 Task: Add the task  Create a new online platform for online language translation services to the section Fast Break in the project AtlasLine and add a Due Date to the respective task as 2023/12/02
Action: Mouse moved to (625, 466)
Screenshot: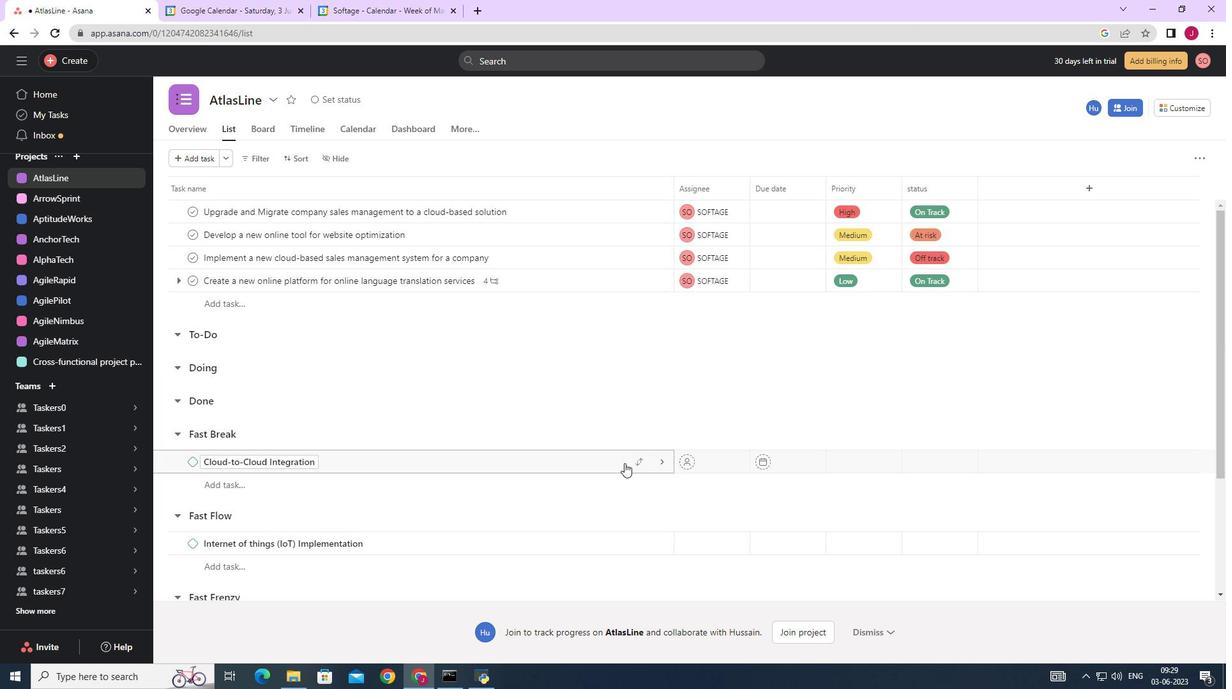 
Action: Mouse scrolled (625, 465) with delta (0, 0)
Screenshot: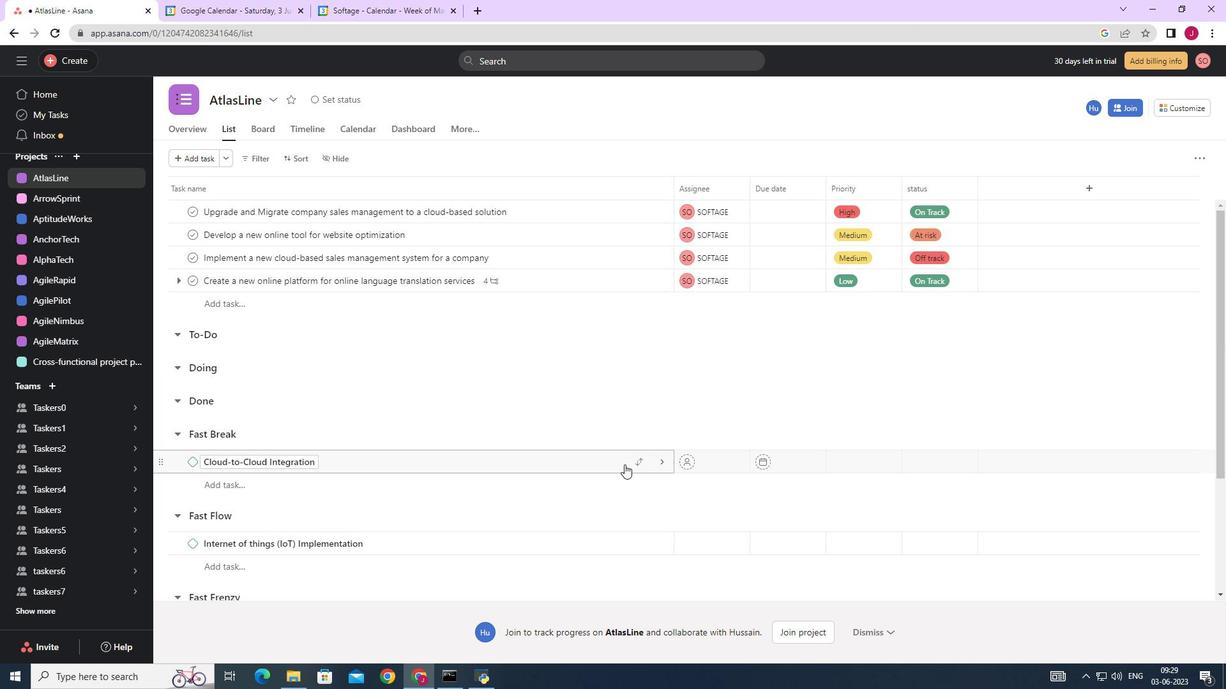 
Action: Mouse scrolled (625, 465) with delta (0, 0)
Screenshot: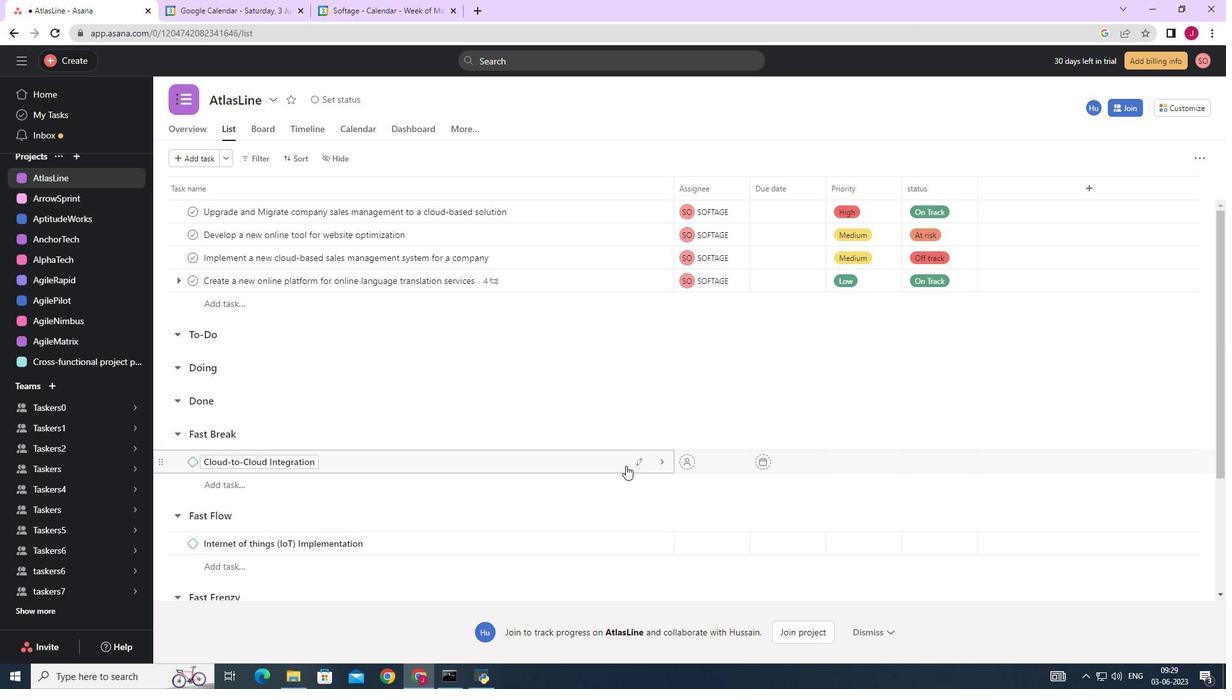 
Action: Mouse moved to (623, 467)
Screenshot: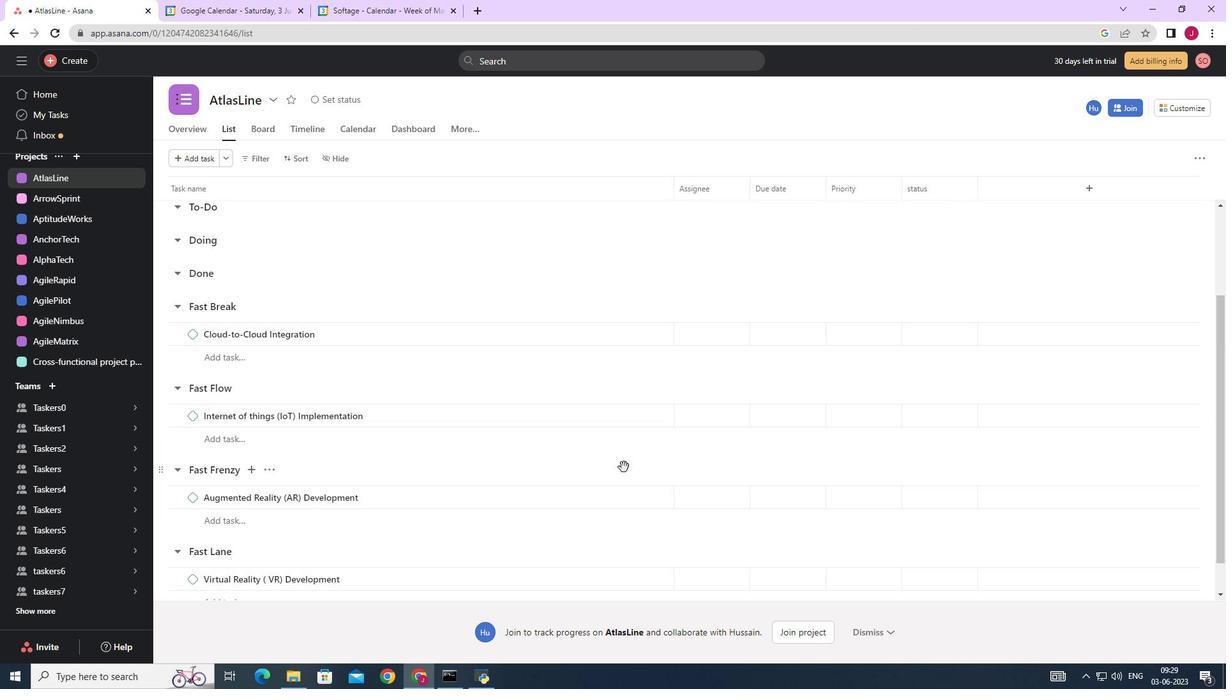 
Action: Mouse scrolled (623, 468) with delta (0, 0)
Screenshot: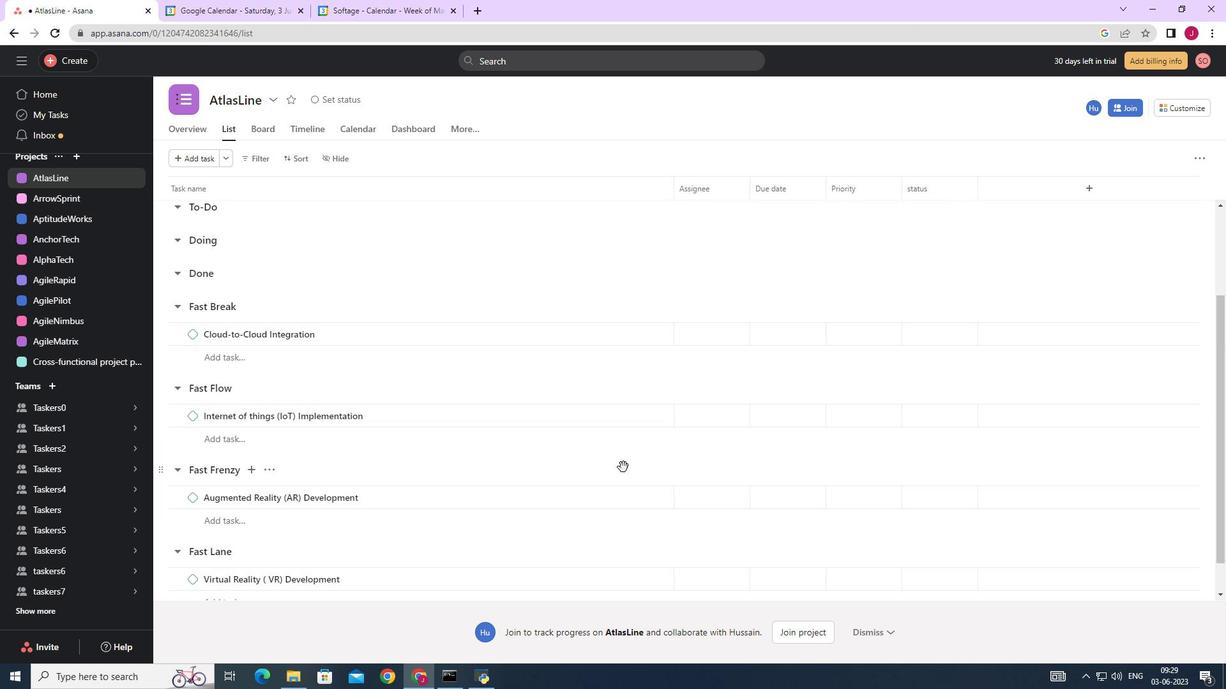 
Action: Mouse scrolled (623, 468) with delta (0, 0)
Screenshot: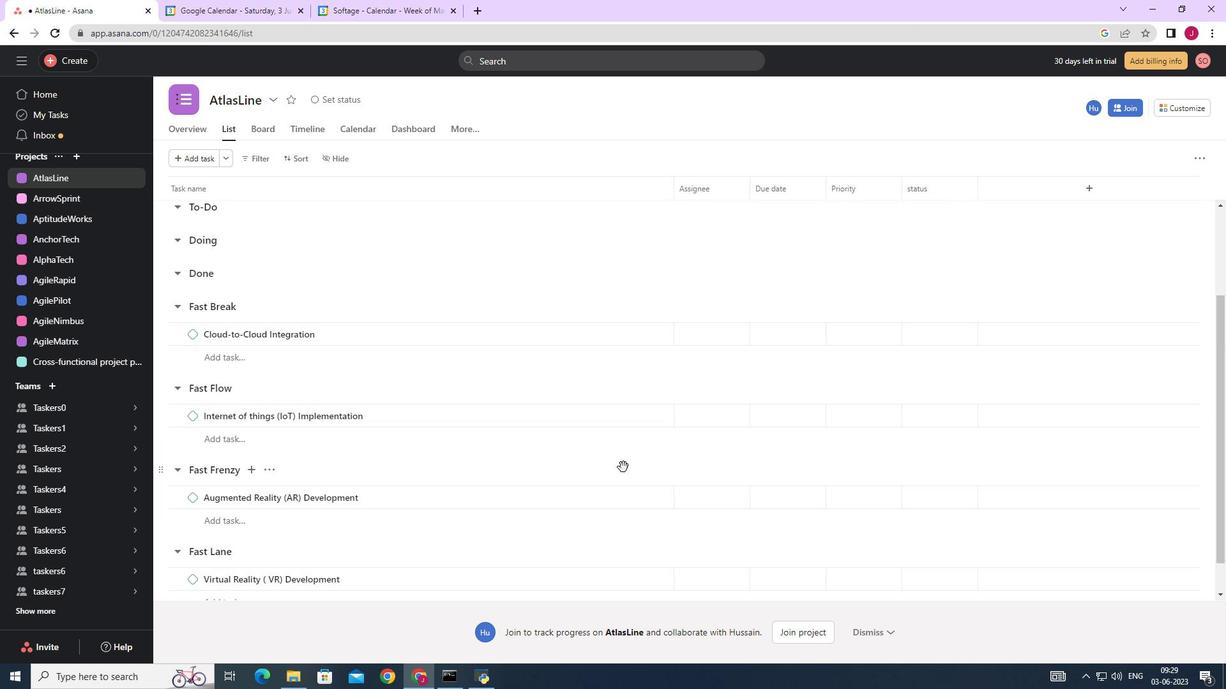 
Action: Mouse scrolled (623, 468) with delta (0, 0)
Screenshot: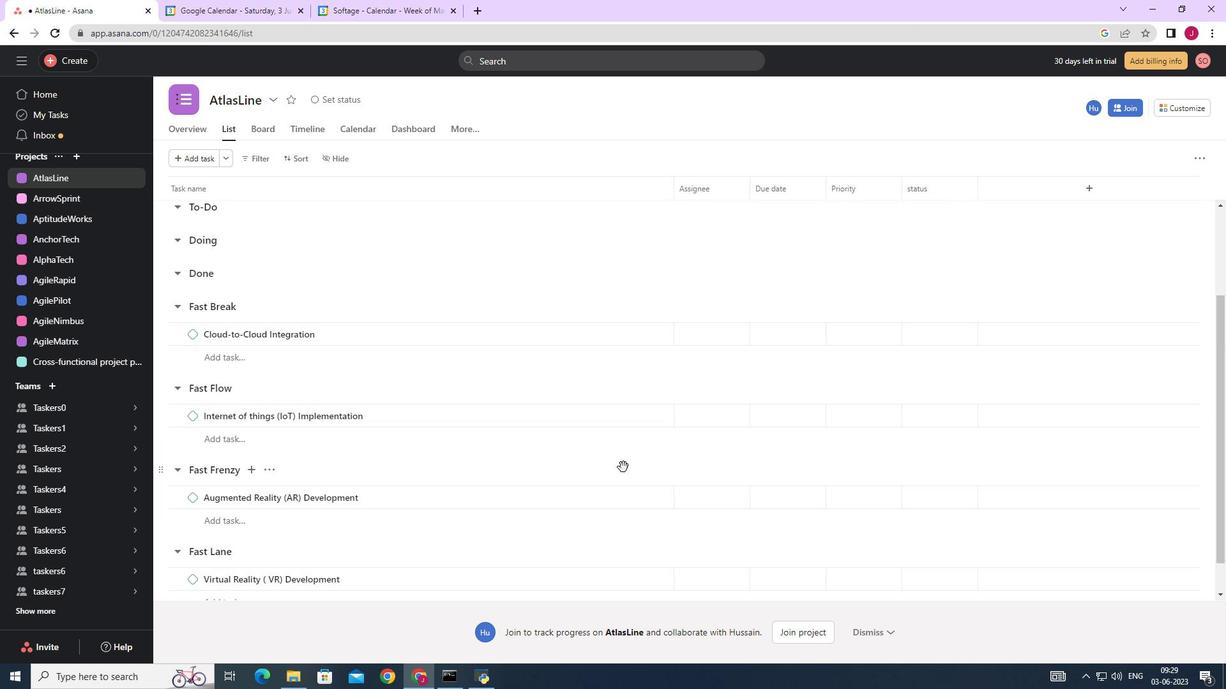 
Action: Mouse scrolled (623, 468) with delta (0, 0)
Screenshot: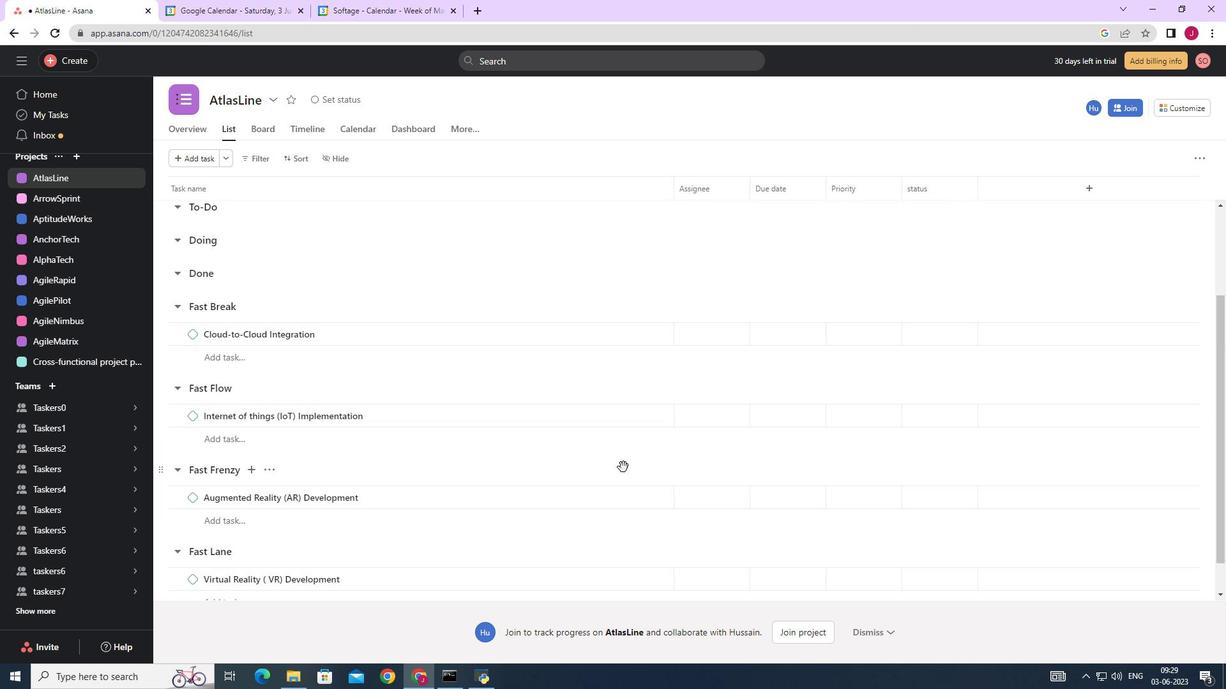 
Action: Mouse moved to (636, 282)
Screenshot: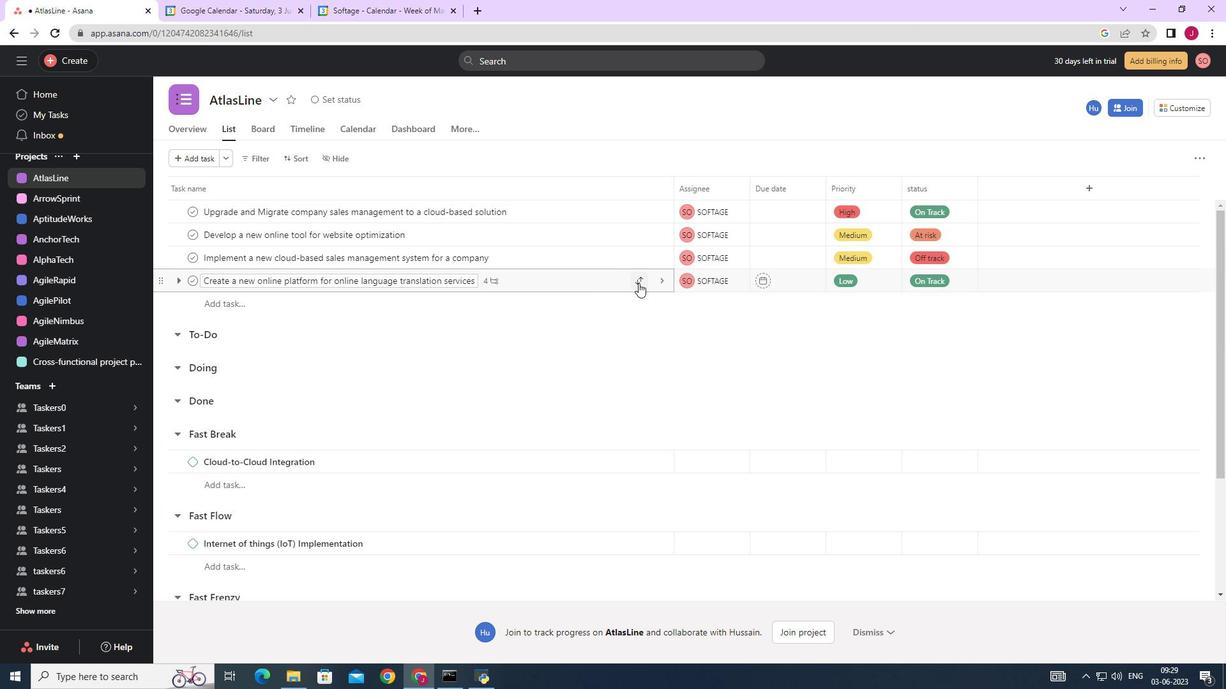 
Action: Mouse pressed left at (636, 282)
Screenshot: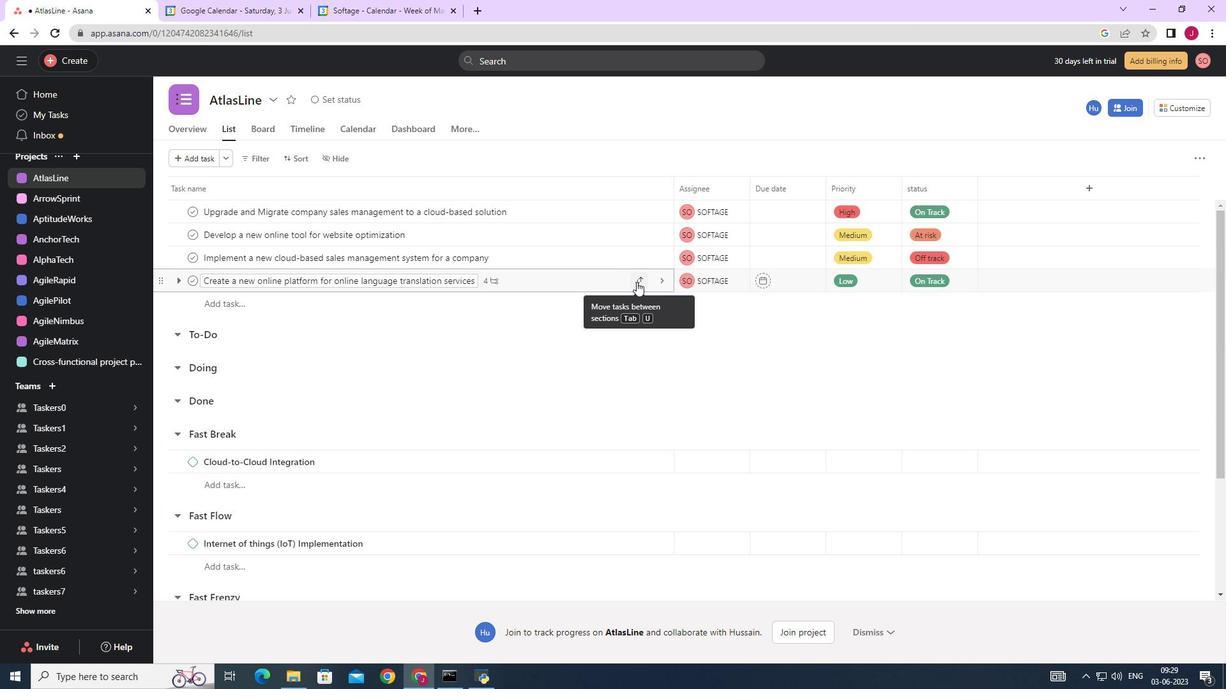 
Action: Mouse moved to (592, 424)
Screenshot: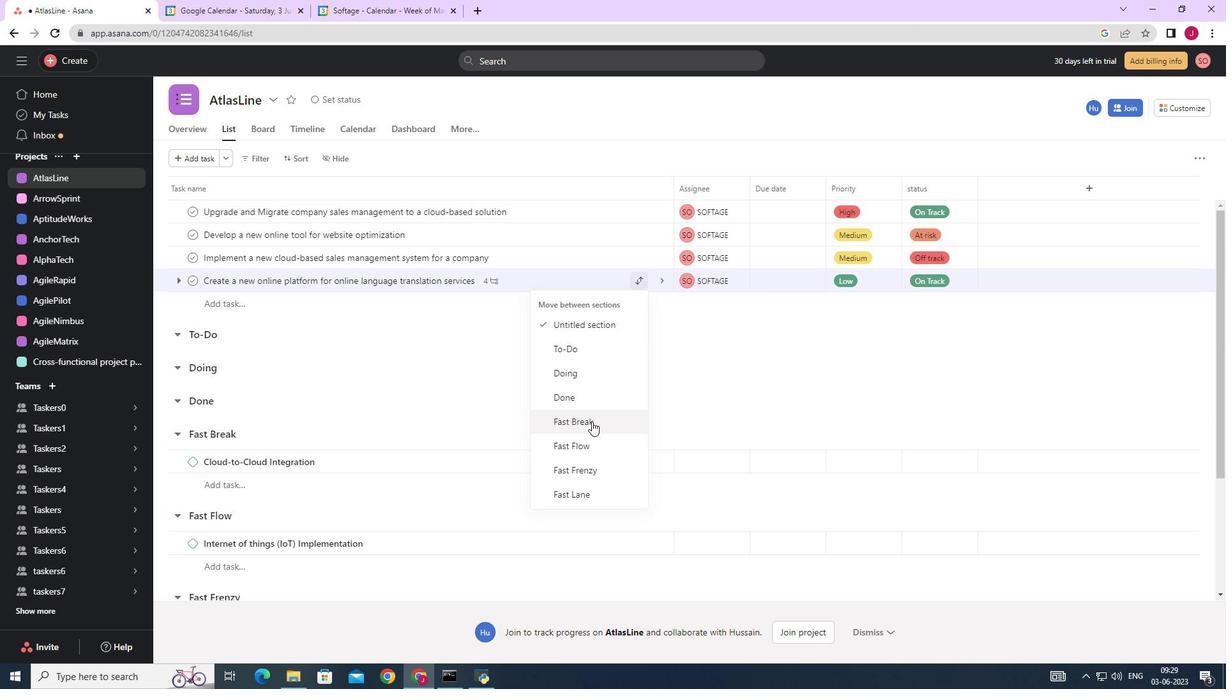 
Action: Mouse pressed left at (592, 424)
Screenshot: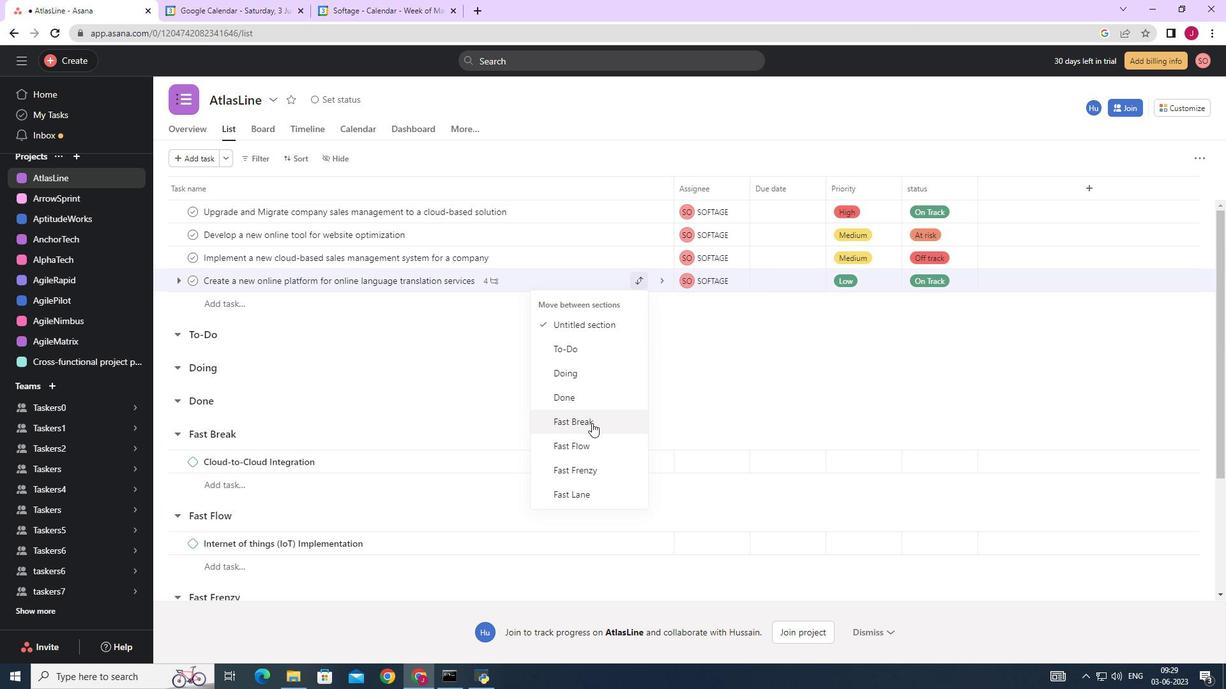 
Action: Mouse moved to (799, 459)
Screenshot: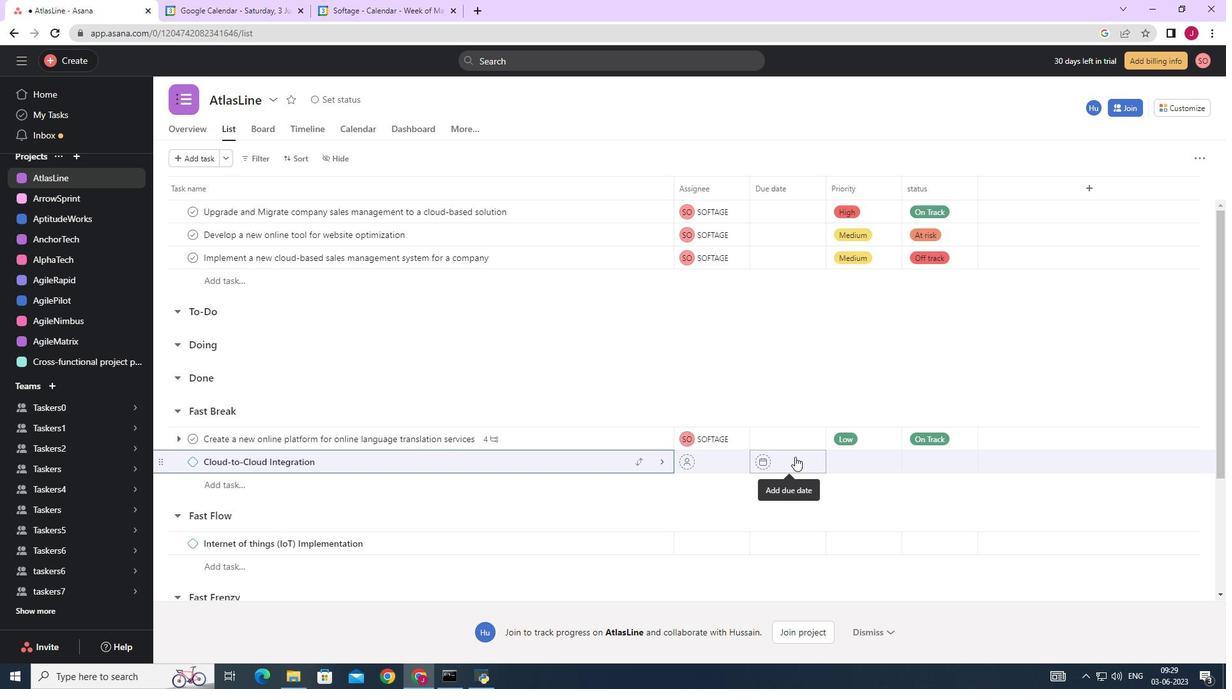 
Action: Mouse pressed left at (799, 459)
Screenshot: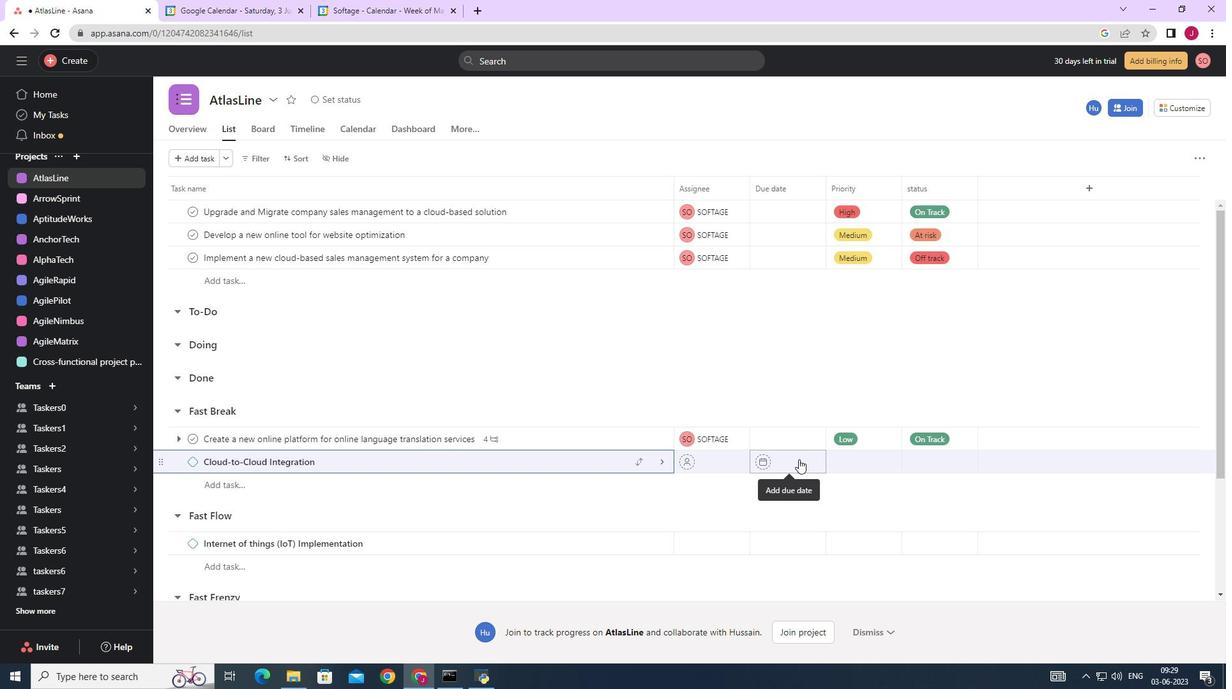 
Action: Mouse moved to (916, 258)
Screenshot: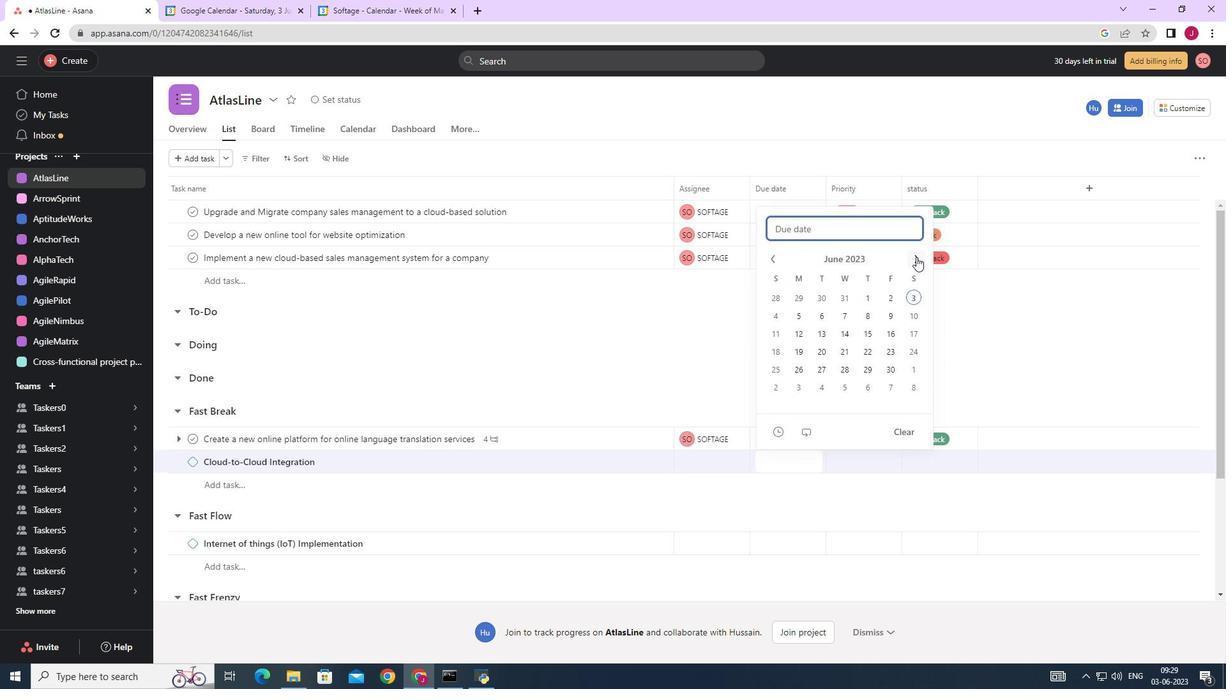
Action: Mouse pressed left at (916, 258)
Screenshot: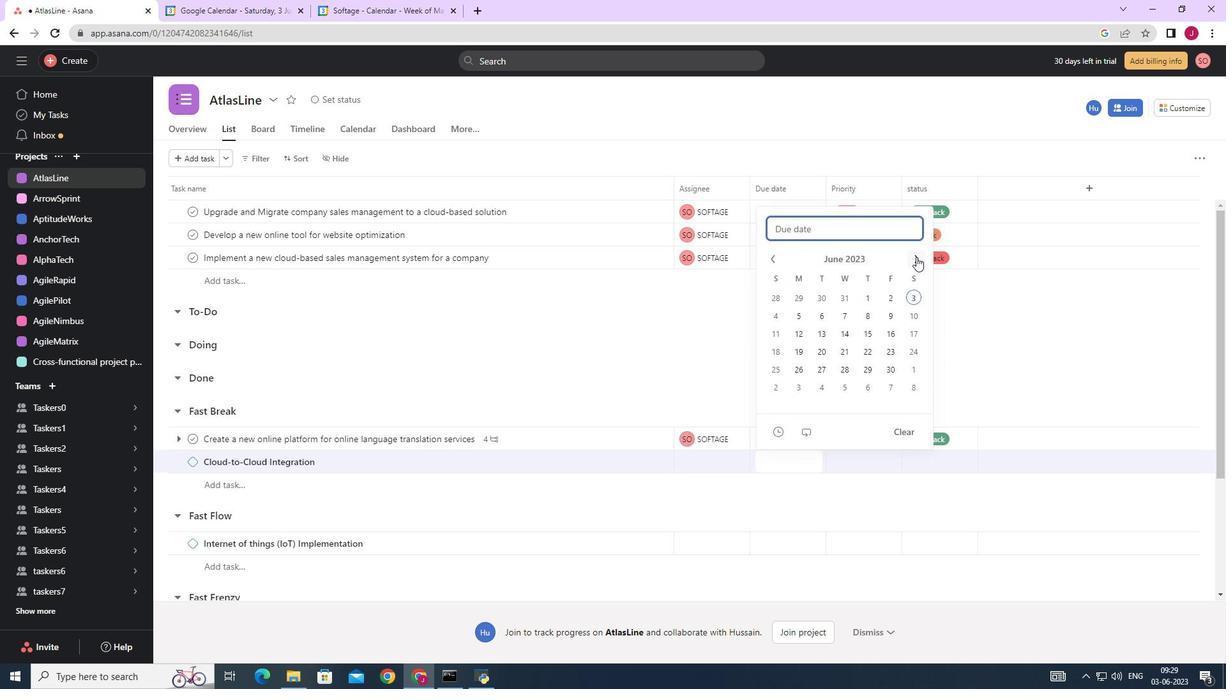 
Action: Mouse pressed left at (916, 258)
Screenshot: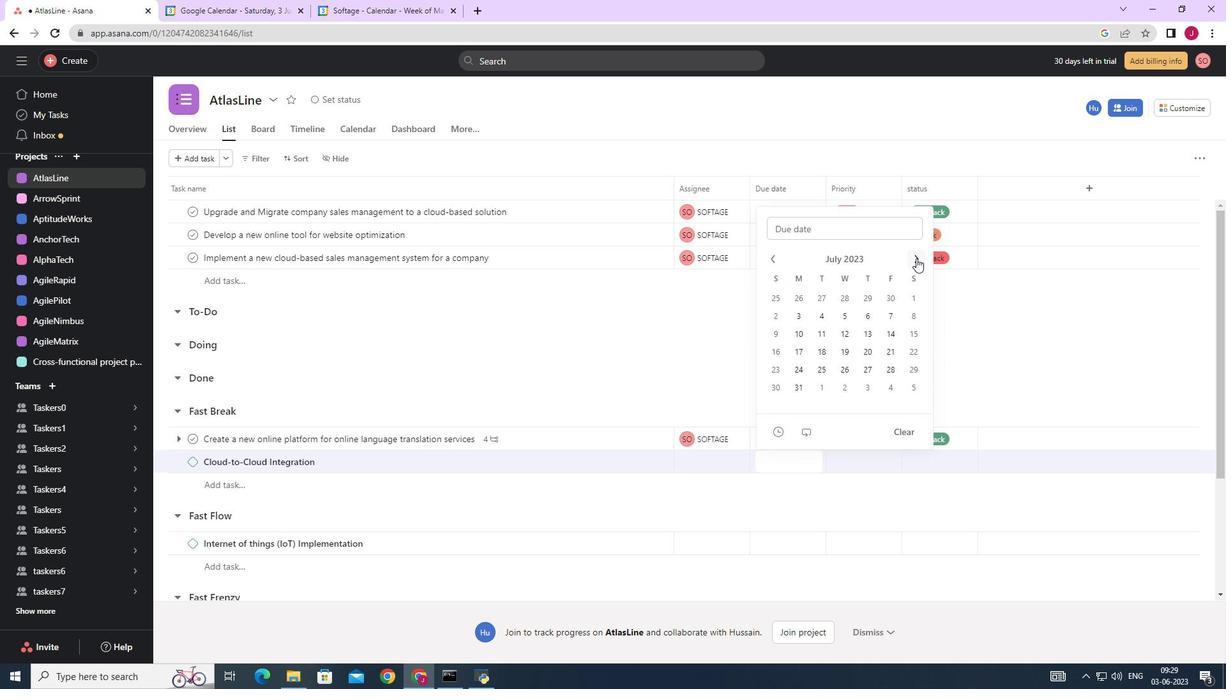 
Action: Mouse pressed left at (916, 258)
Screenshot: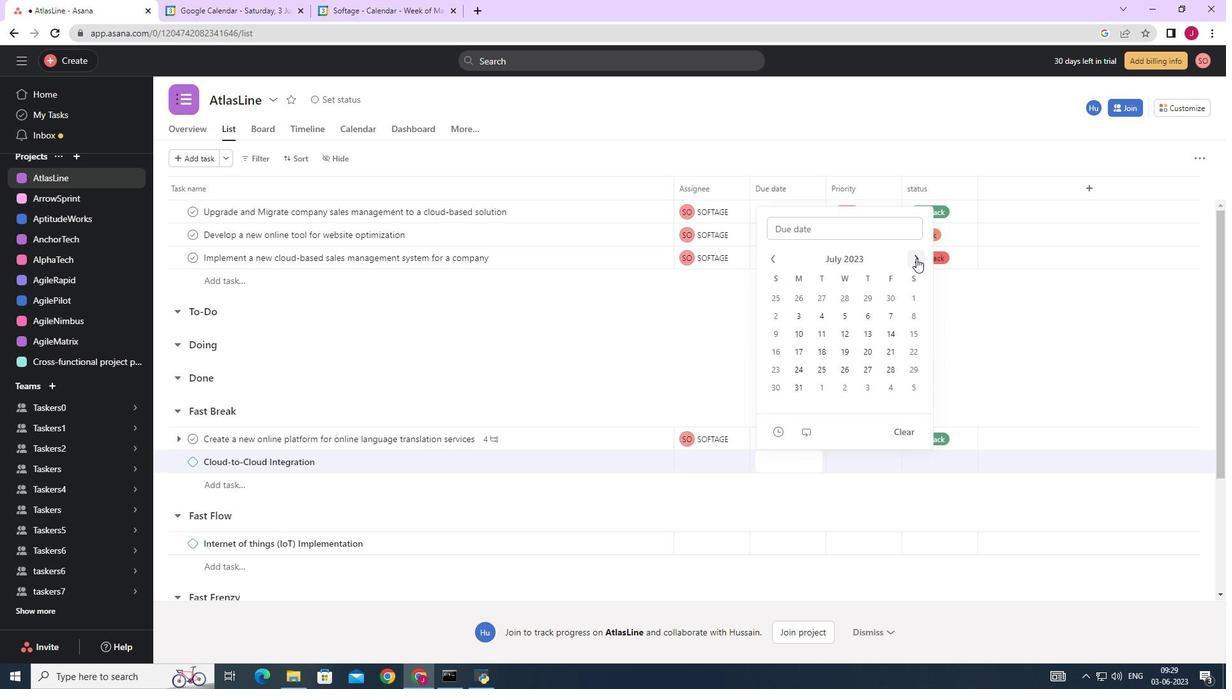 
Action: Mouse pressed left at (916, 258)
Screenshot: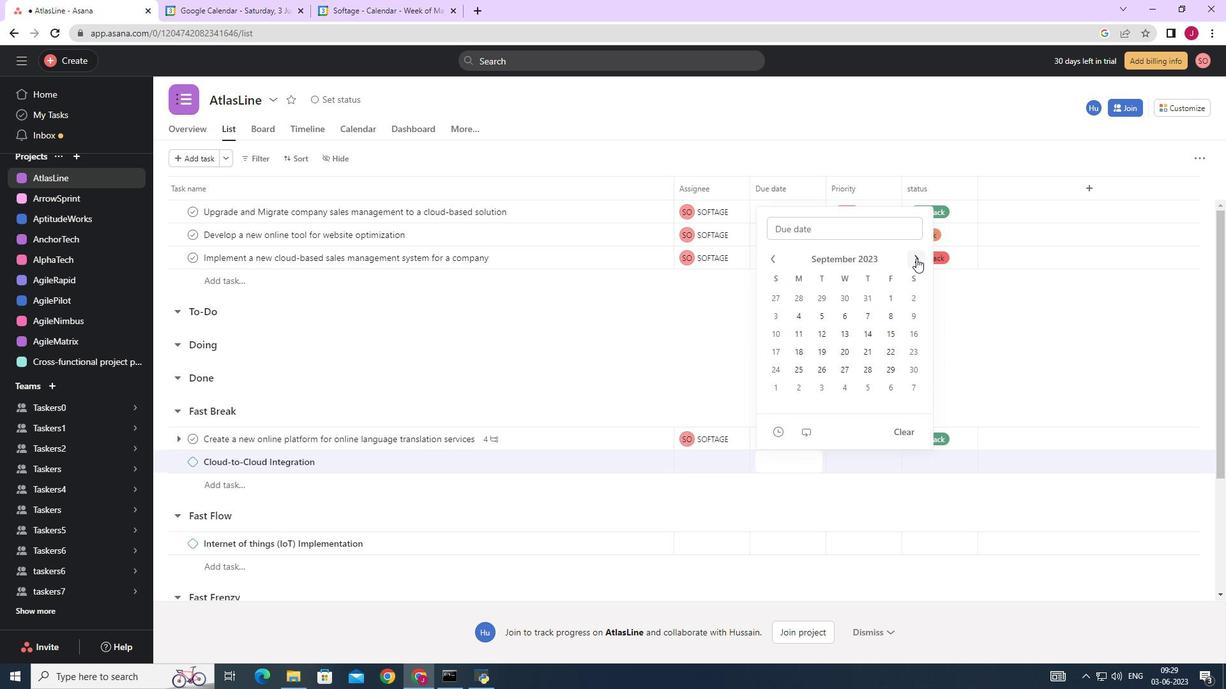 
Action: Mouse pressed left at (916, 258)
Screenshot: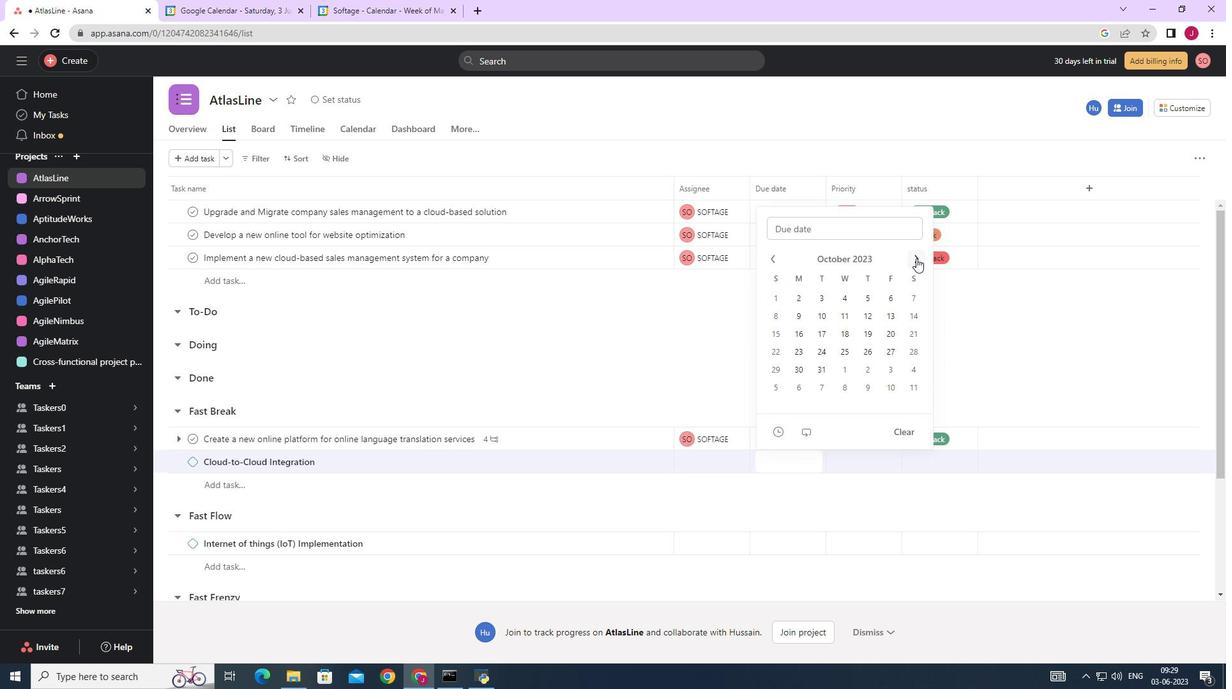
Action: Mouse pressed left at (916, 258)
Screenshot: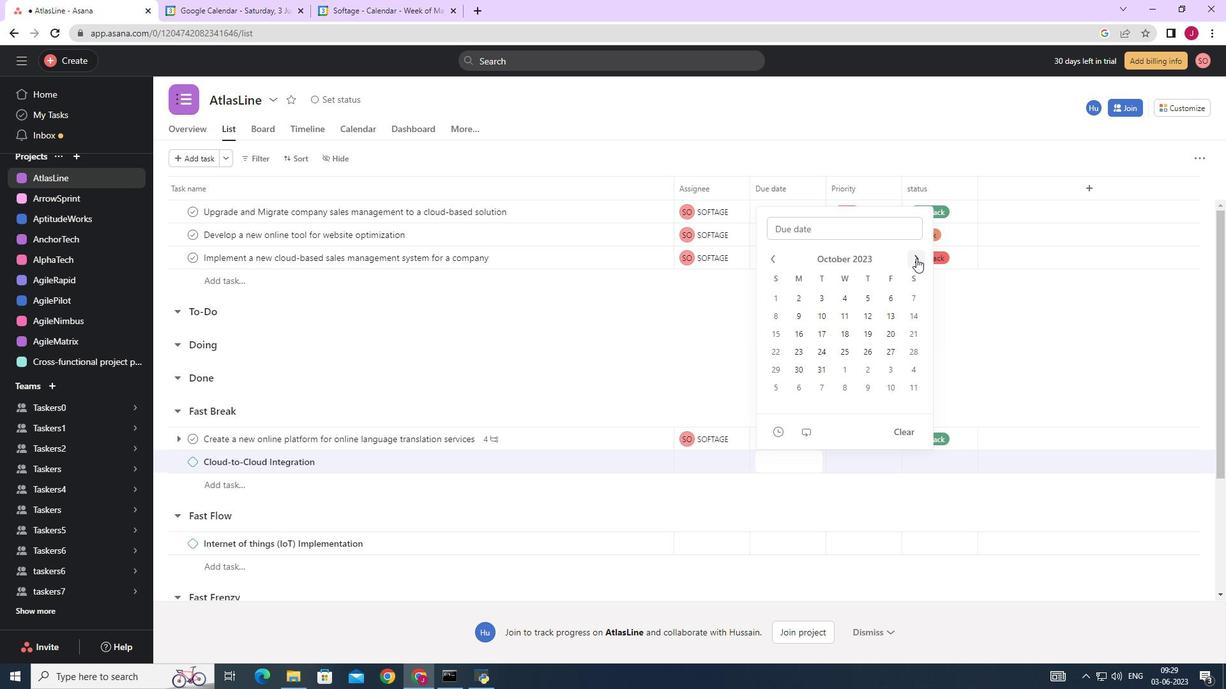 
Action: Mouse moved to (910, 297)
Screenshot: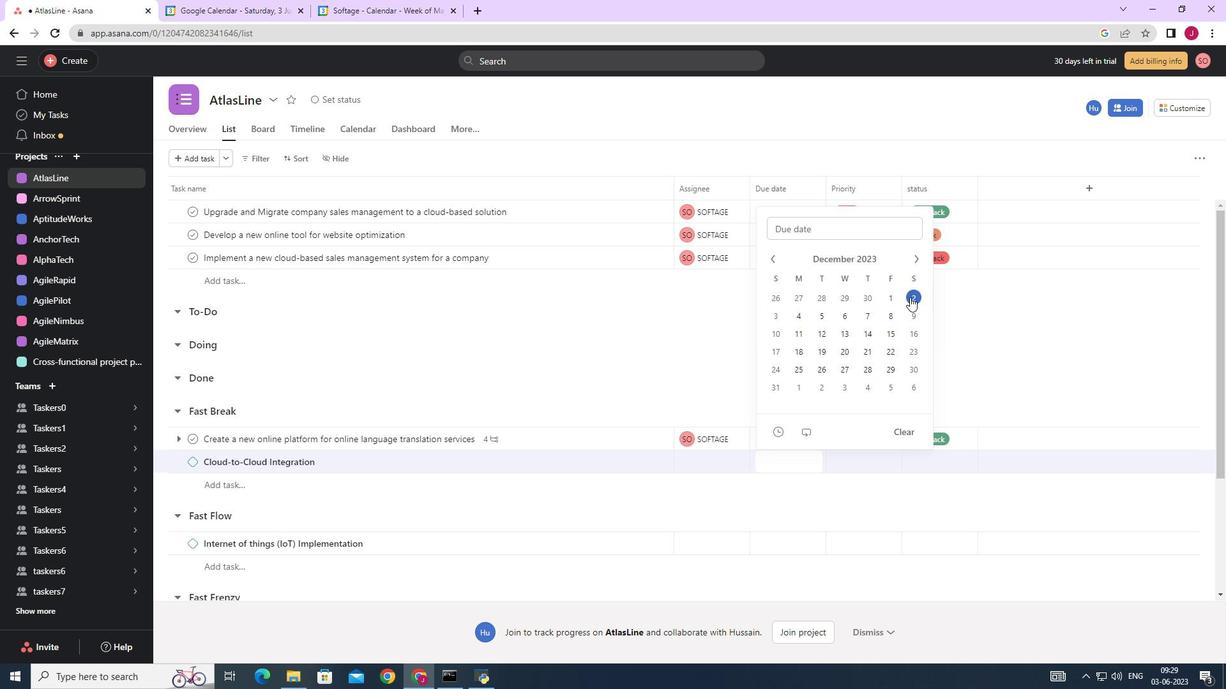 
Action: Mouse pressed left at (910, 297)
Screenshot: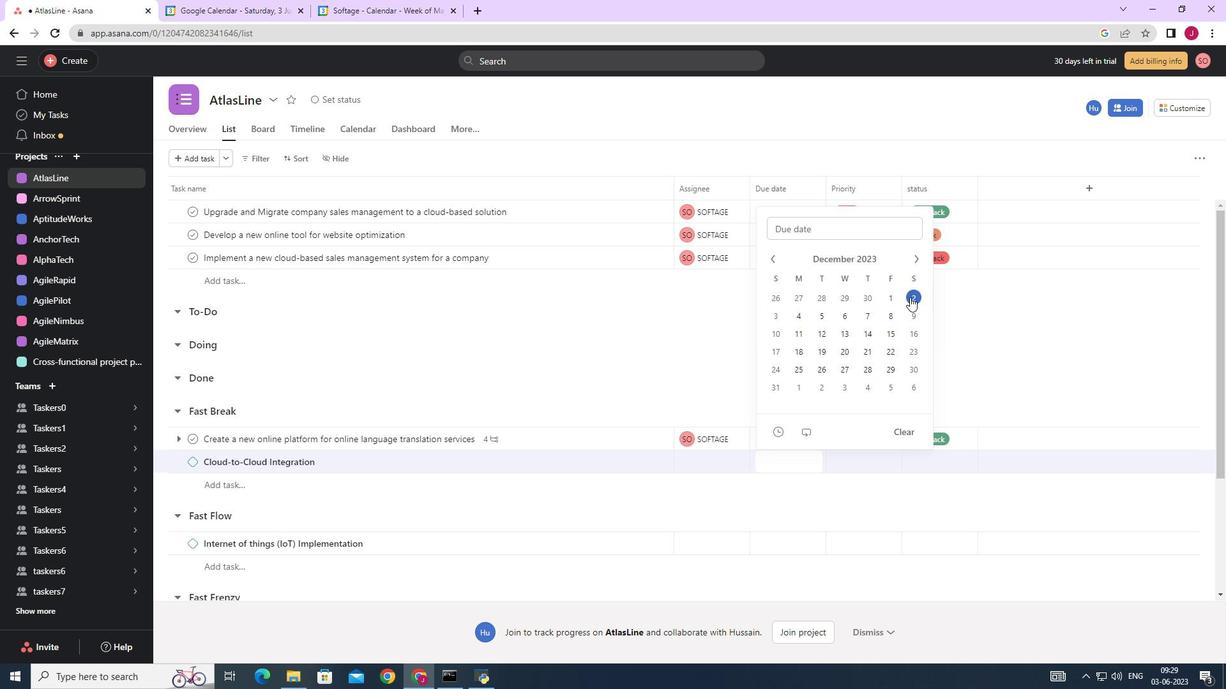 
Action: Mouse moved to (1033, 346)
Screenshot: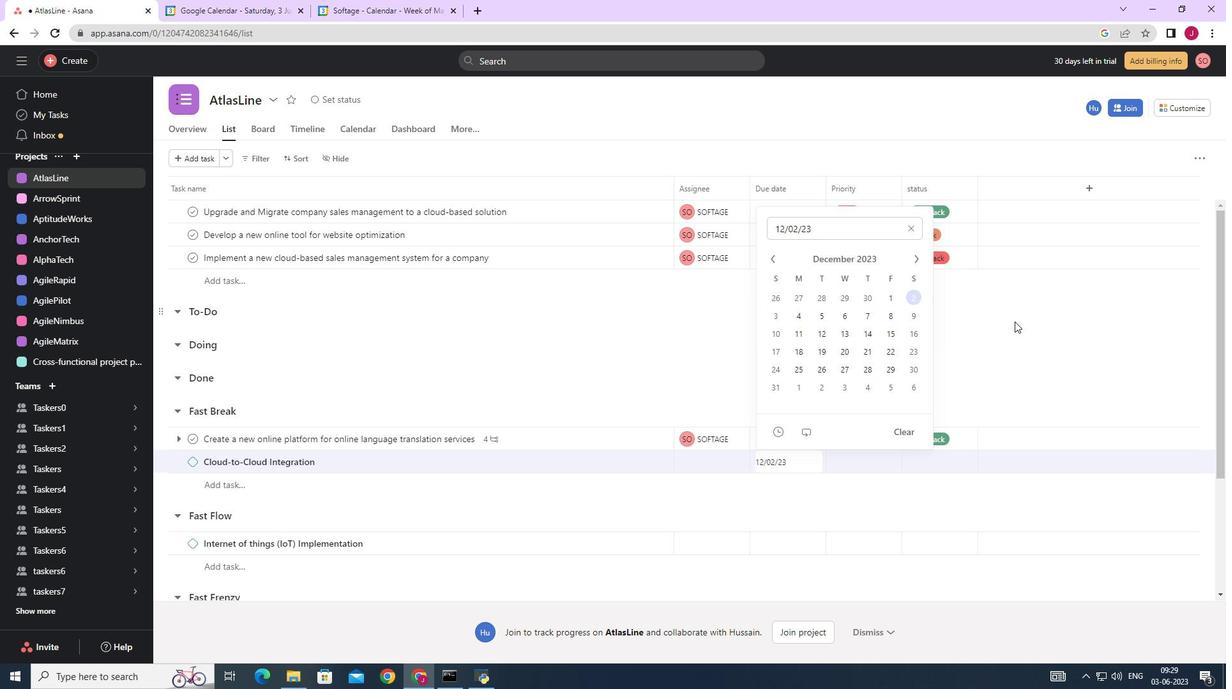 
Action: Mouse pressed left at (1033, 346)
Screenshot: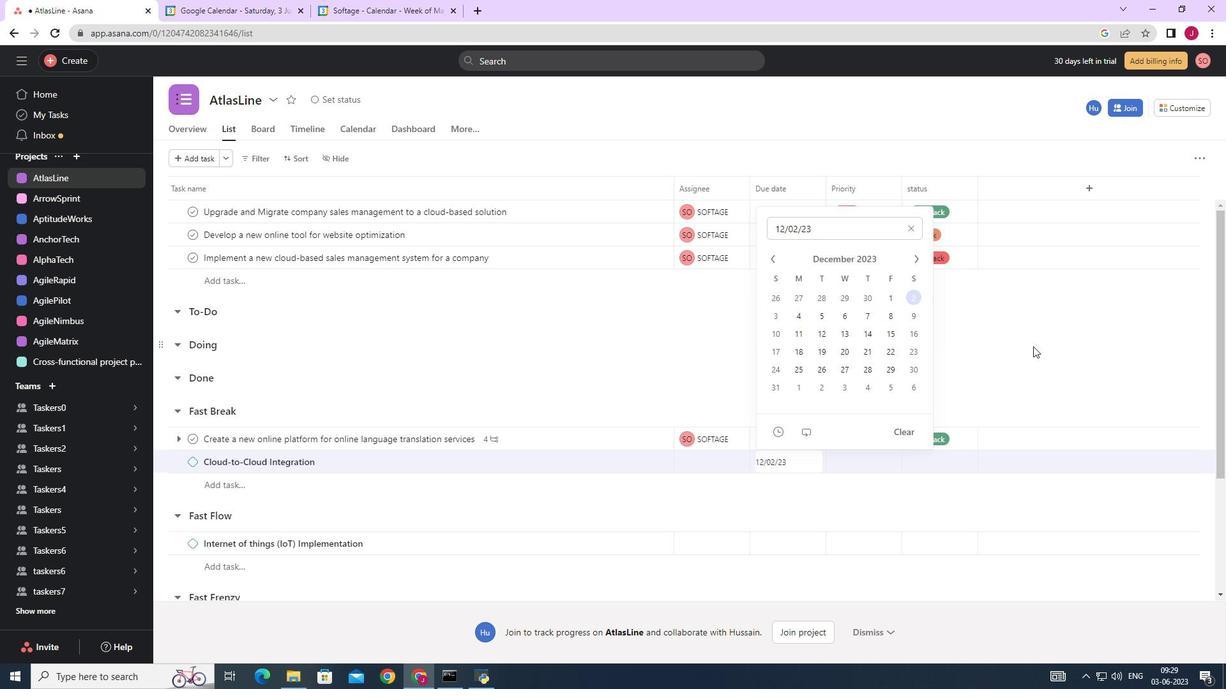 
Action: Mouse moved to (1020, 346)
Screenshot: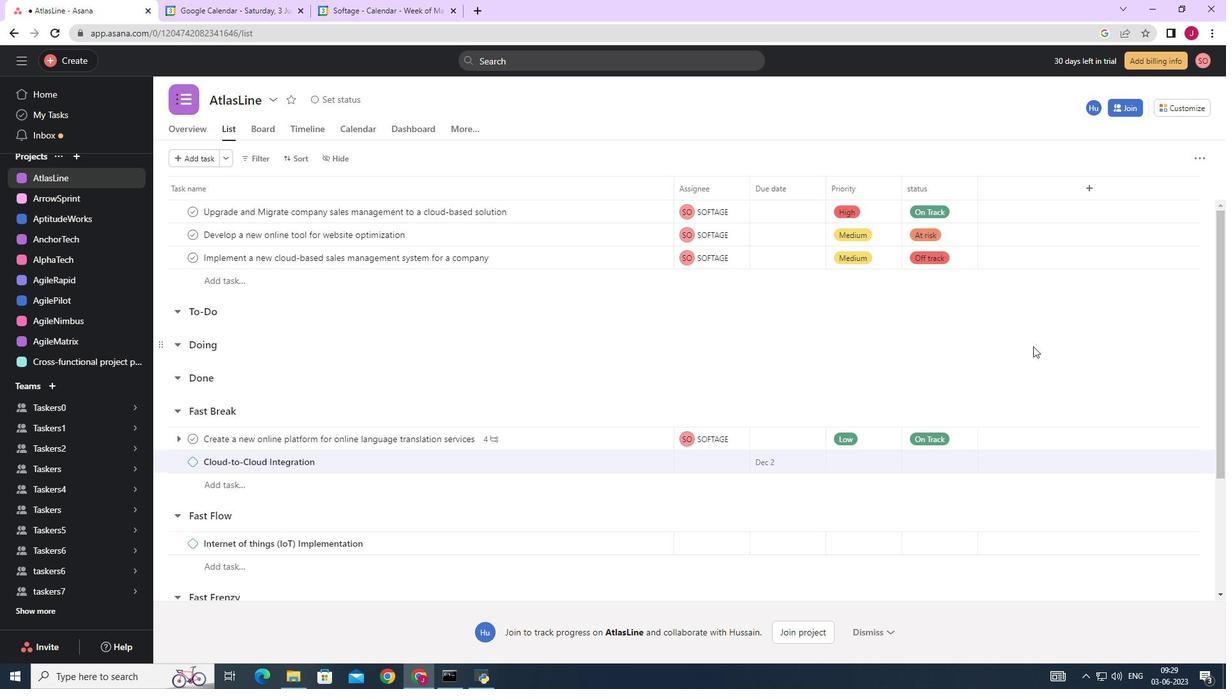 
